 Task: Create a Board called Board0000000046 in Workspace WS0000000016 in Trello with Visibility as Workspace. Create a Board called Board0000000047 in Workspace WS0000000016 in Trello with Visibility as Private. Create a Board called Board0000000048 in Workspace WS0000000016 in Trello with Visibility as Public. Create Card Card0000000181 in Board Board0000000046 in Workspace WS0000000016 in Trello. Create Card Card0000000182 in Board Board0000000046 in Workspace WS0000000016 in Trello
Action: Mouse moved to (393, 45)
Screenshot: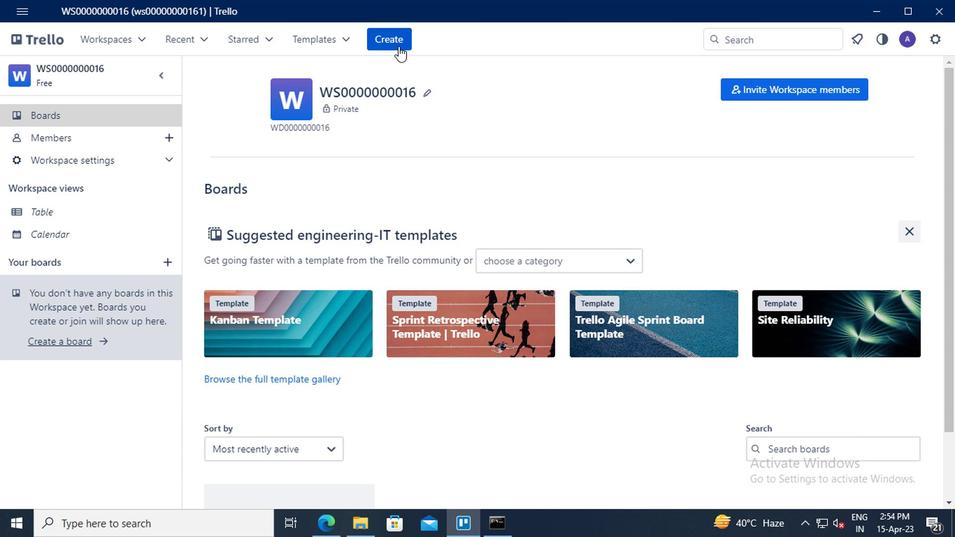
Action: Mouse pressed left at (393, 45)
Screenshot: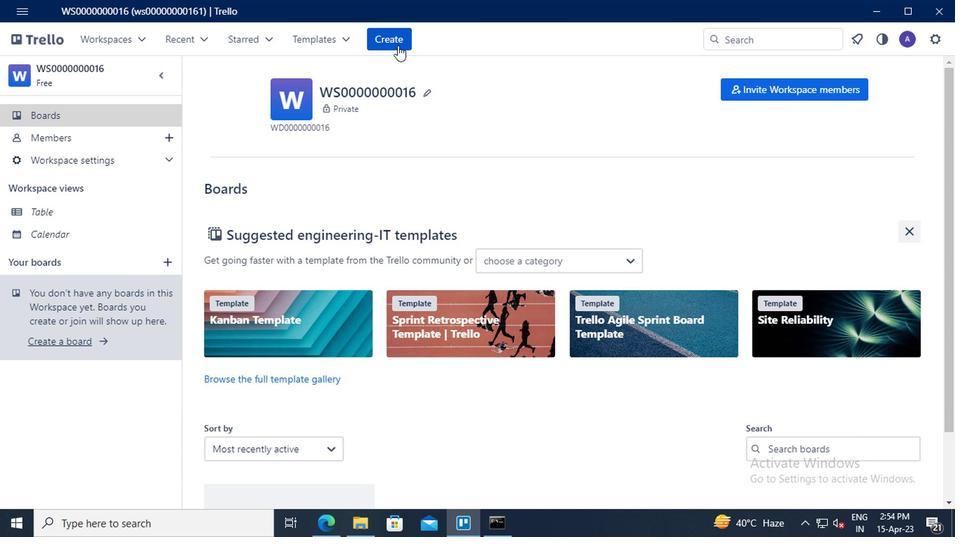 
Action: Mouse moved to (409, 94)
Screenshot: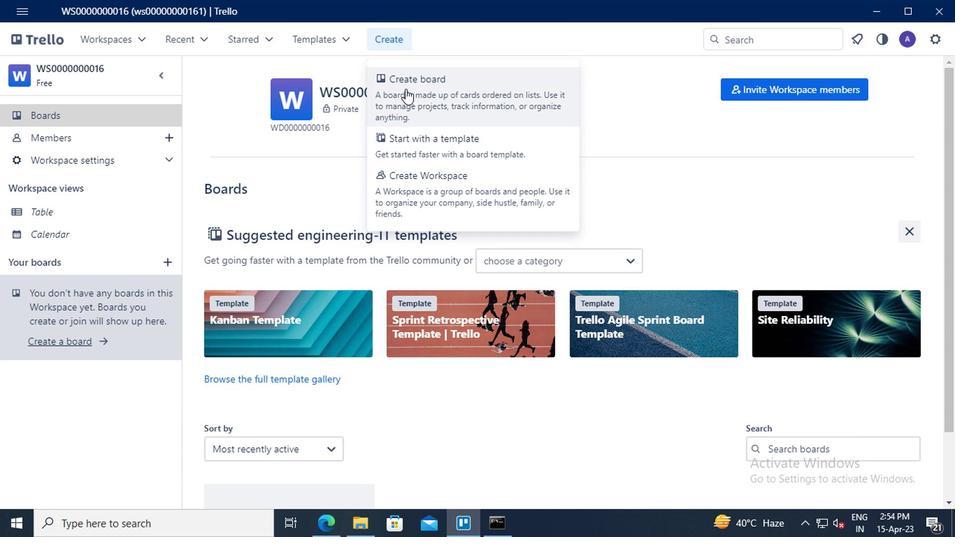 
Action: Mouse pressed left at (409, 94)
Screenshot: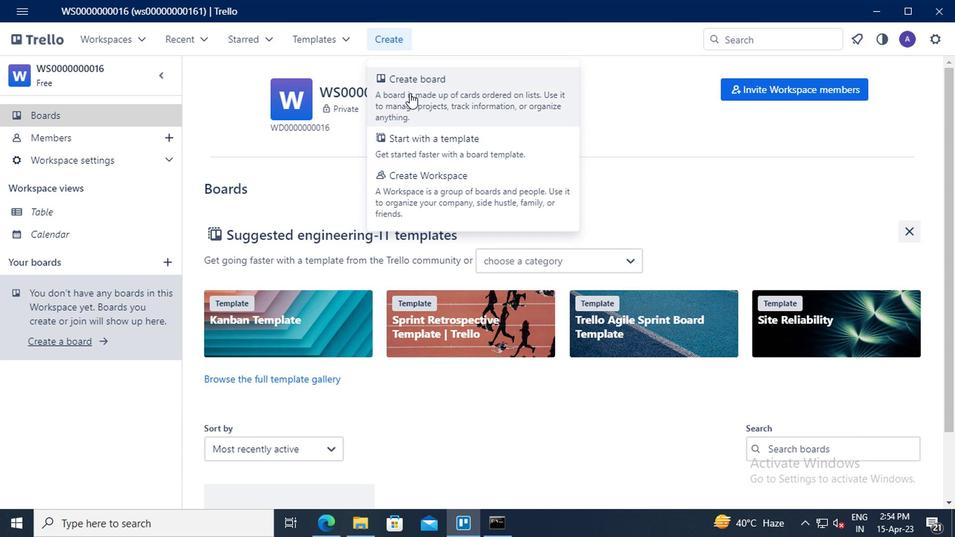 
Action: Mouse moved to (403, 288)
Screenshot: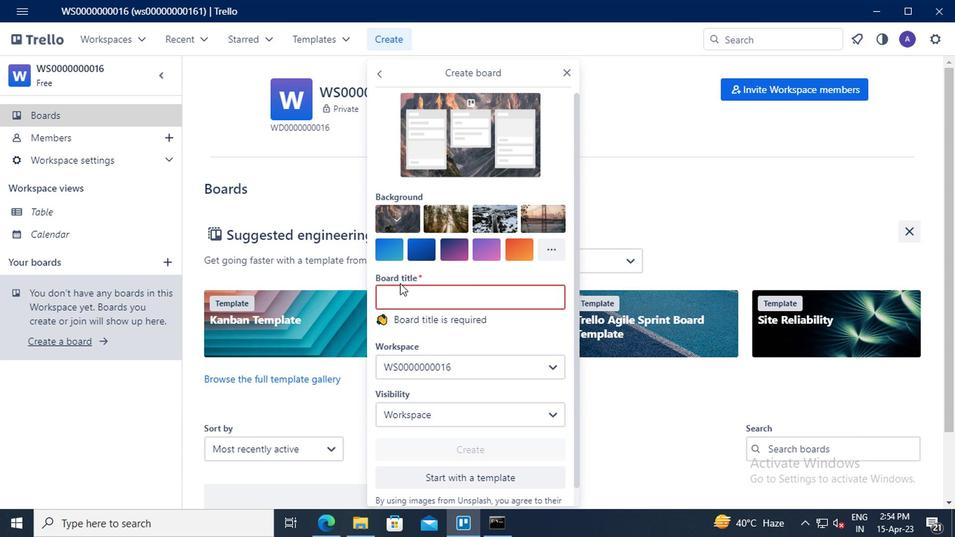 
Action: Mouse pressed left at (403, 288)
Screenshot: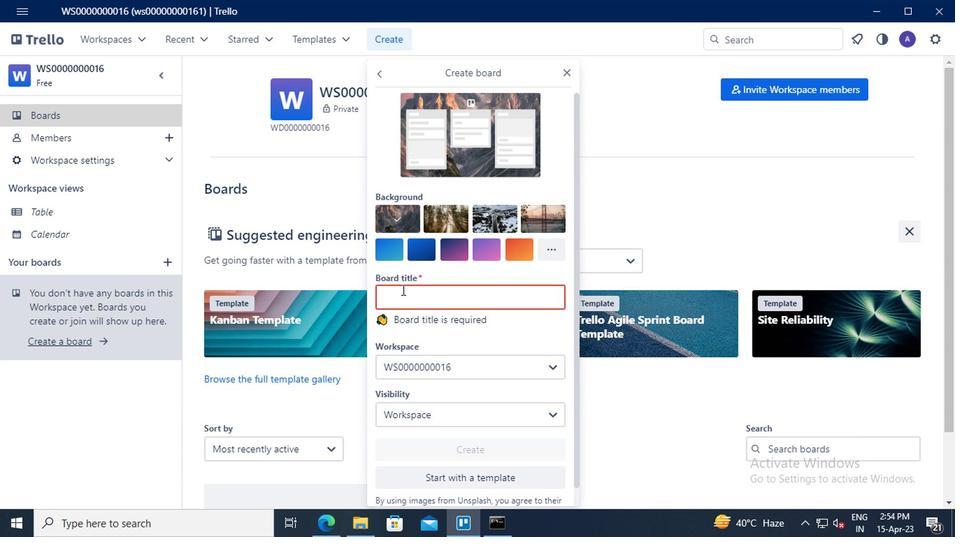 
Action: Key pressed <Key.shift>BOARD0000000046
Screenshot: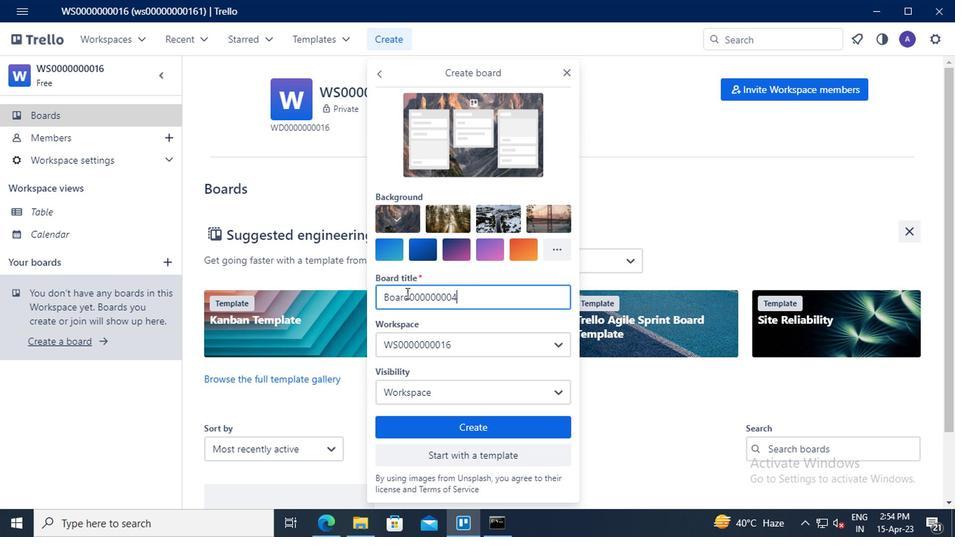 
Action: Mouse moved to (410, 380)
Screenshot: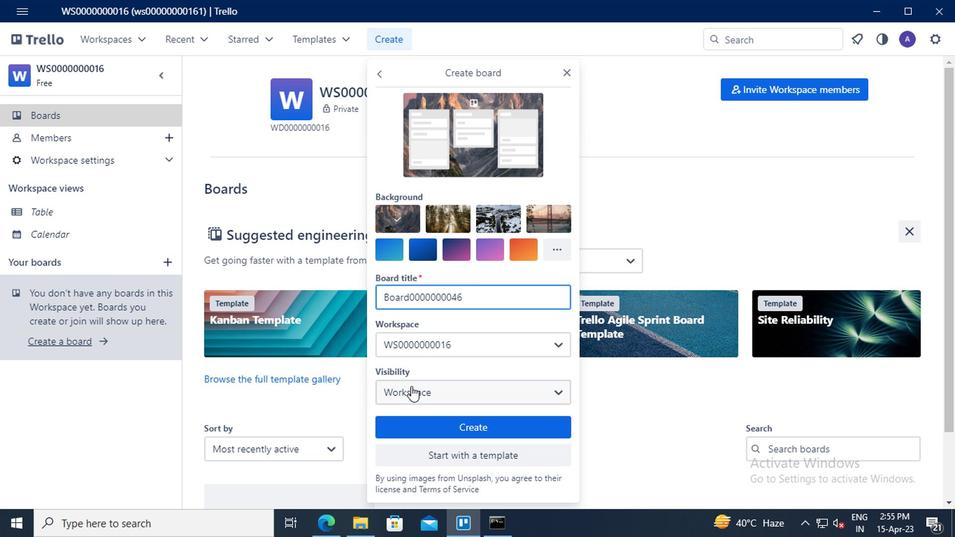 
Action: Mouse pressed left at (410, 380)
Screenshot: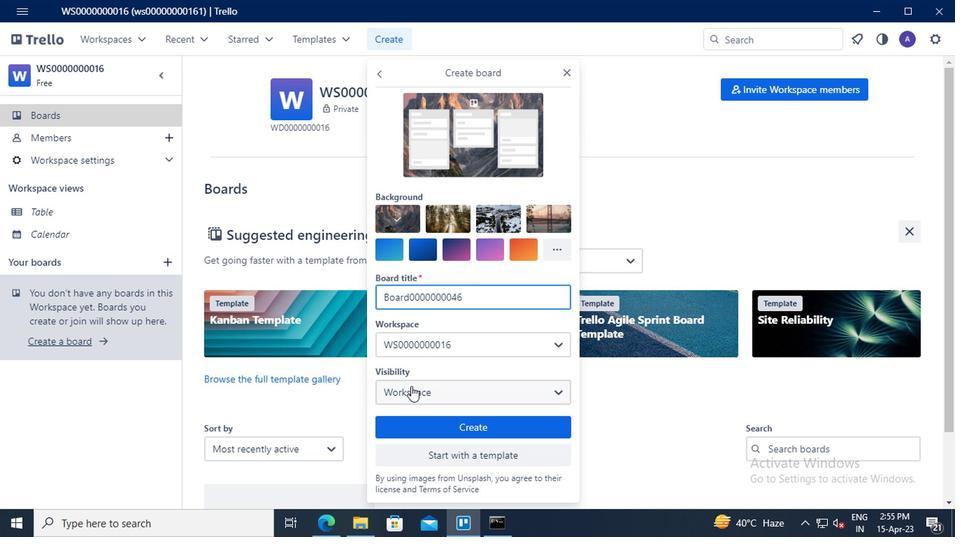 
Action: Mouse moved to (409, 461)
Screenshot: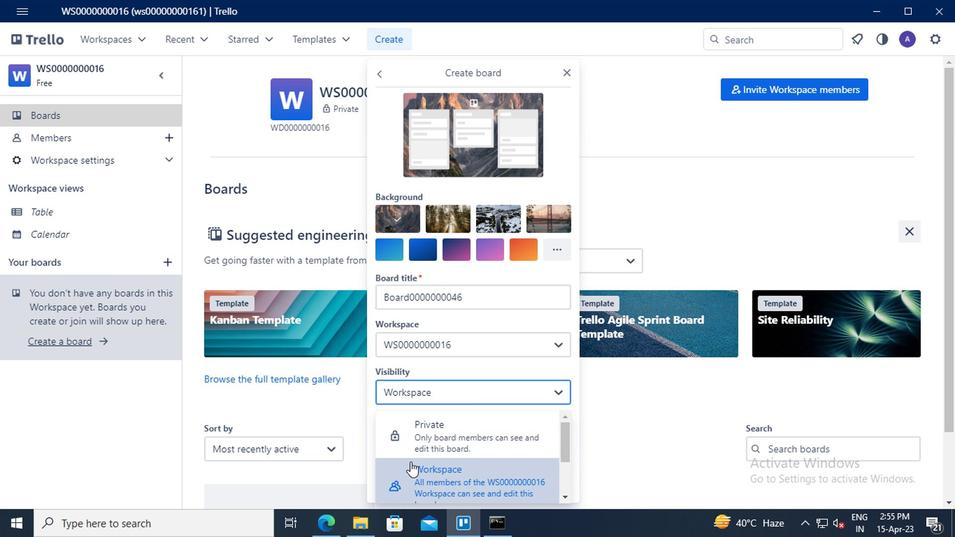 
Action: Mouse pressed left at (409, 461)
Screenshot: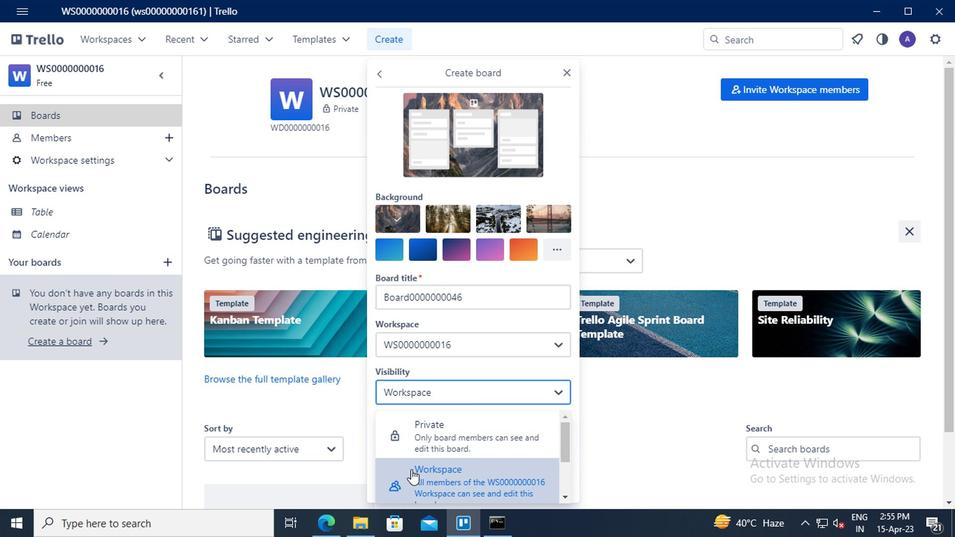 
Action: Mouse moved to (428, 421)
Screenshot: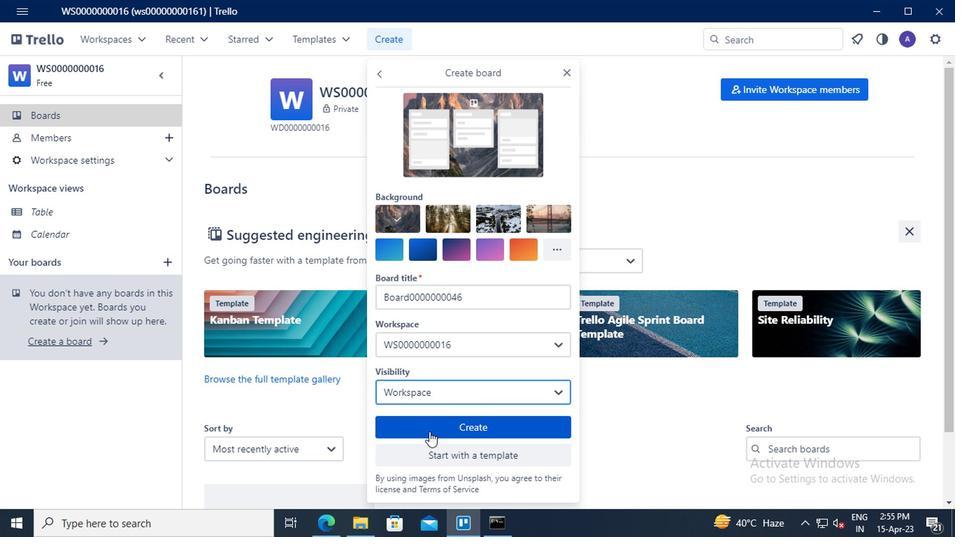 
Action: Mouse pressed left at (428, 421)
Screenshot: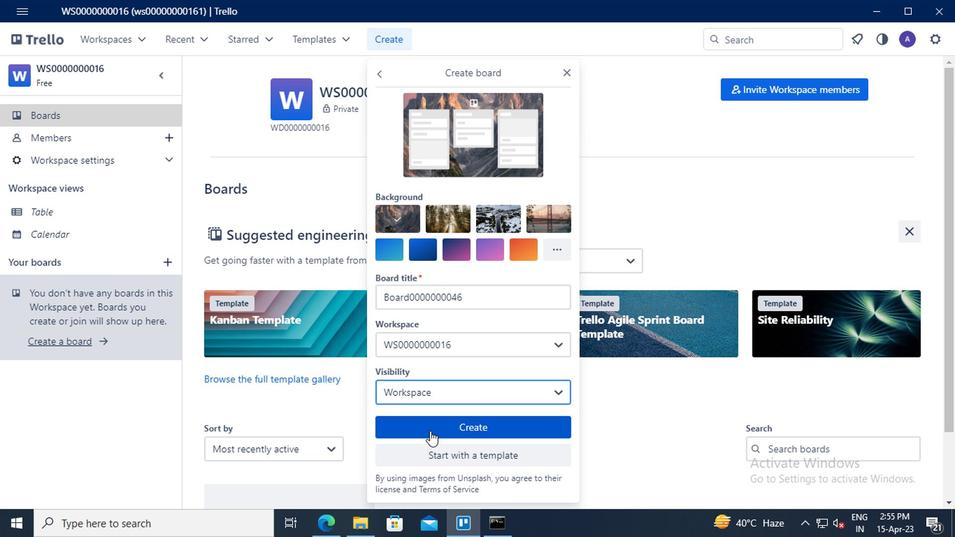 
Action: Mouse moved to (393, 37)
Screenshot: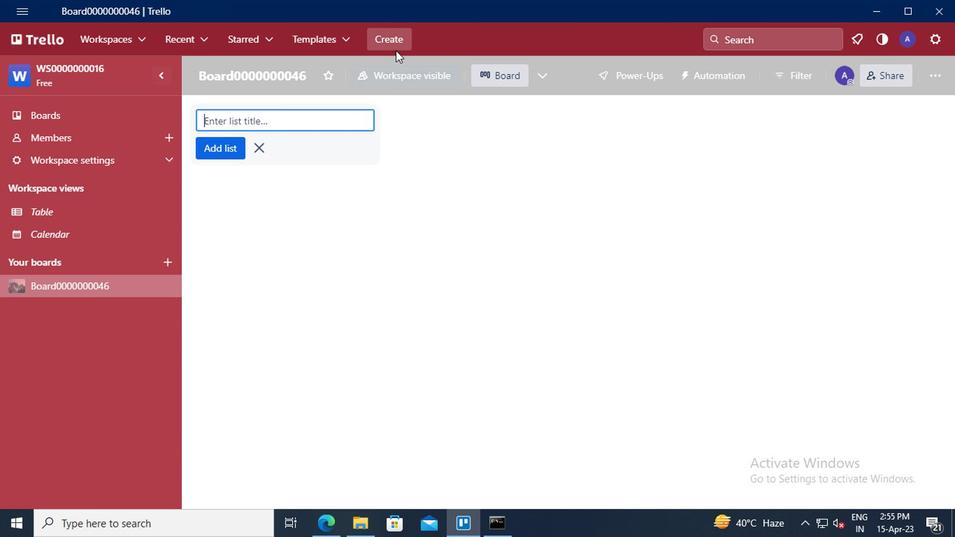 
Action: Mouse pressed left at (393, 37)
Screenshot: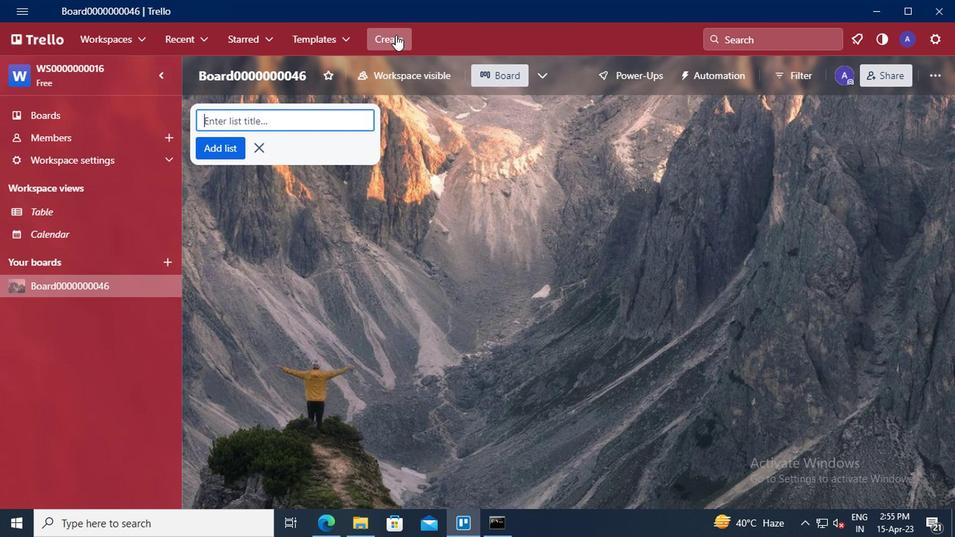 
Action: Mouse moved to (431, 88)
Screenshot: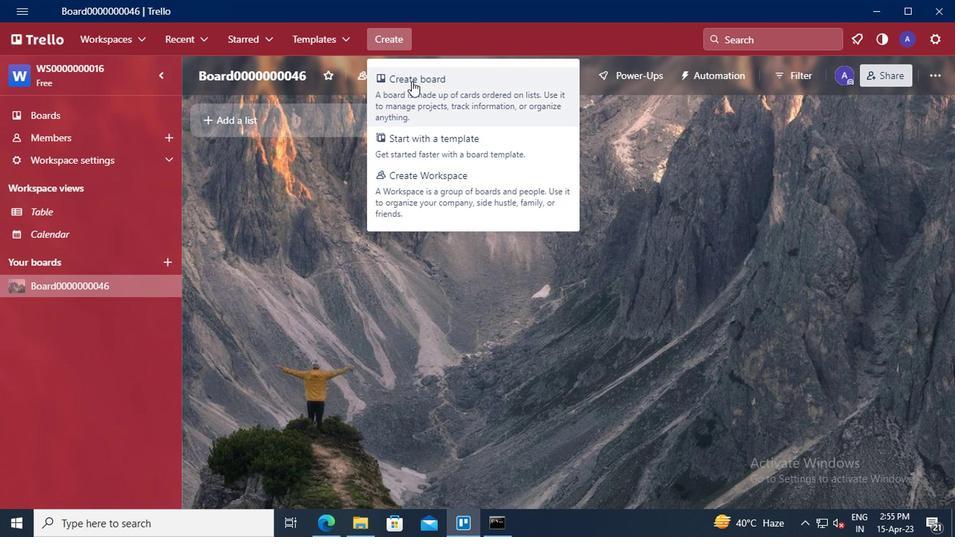 
Action: Mouse pressed left at (431, 88)
Screenshot: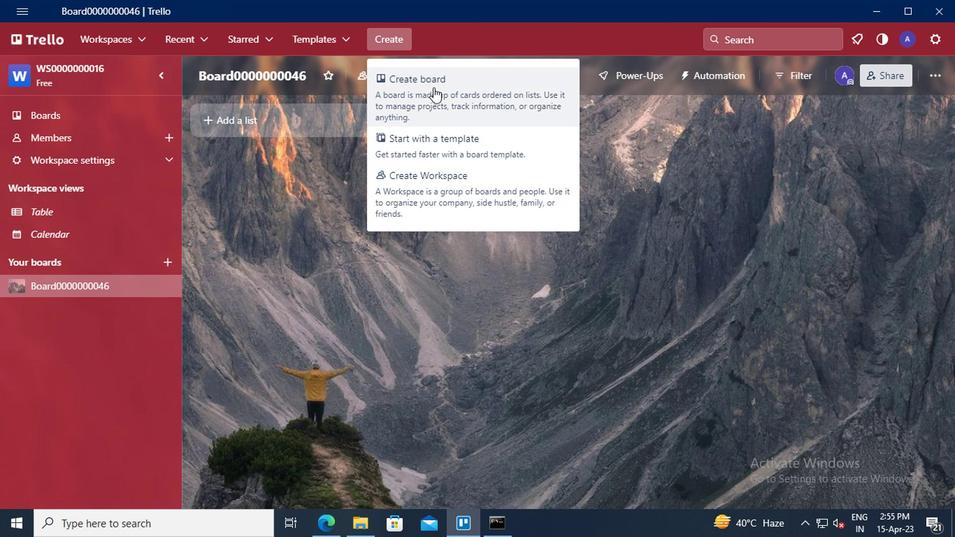 
Action: Mouse moved to (414, 293)
Screenshot: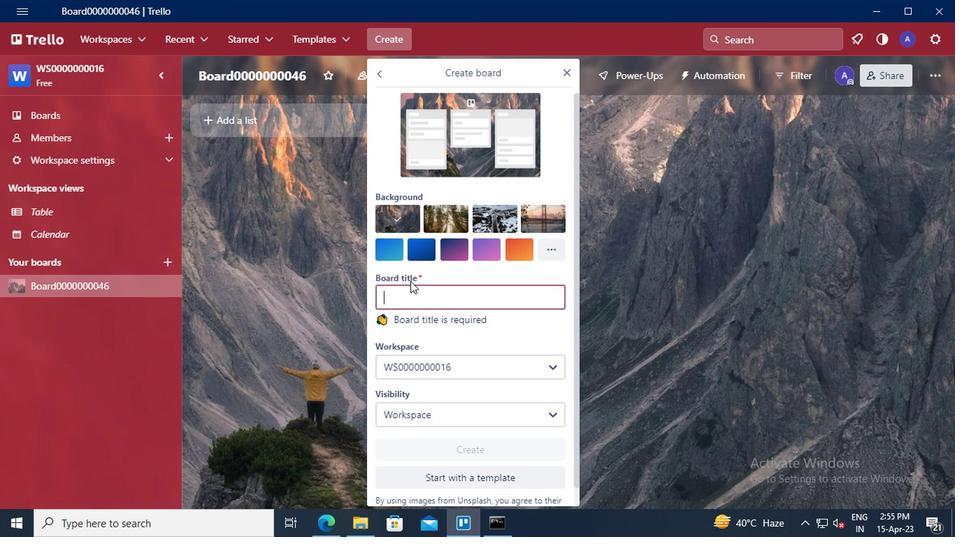 
Action: Mouse pressed left at (414, 293)
Screenshot: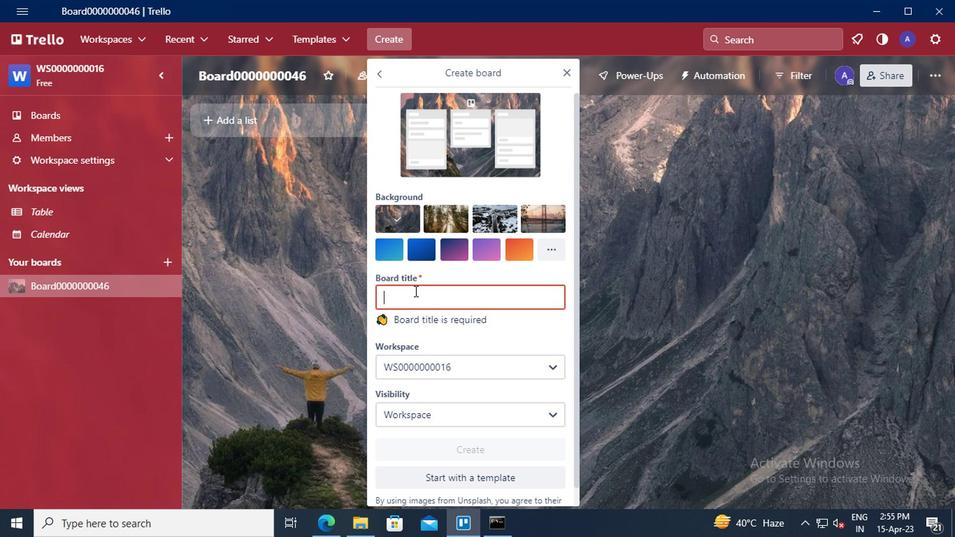 
Action: Key pressed <Key.shift>BOARD0000000047
Screenshot: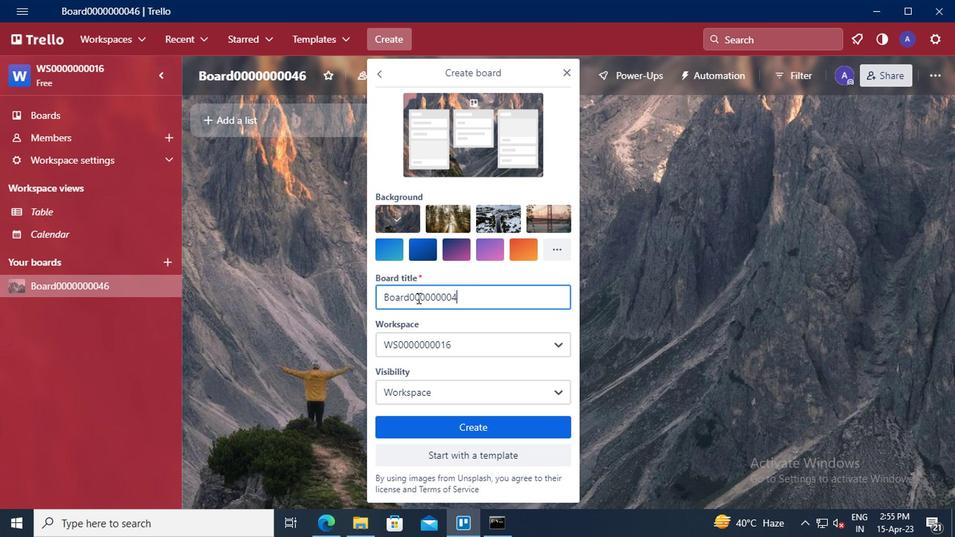 
Action: Mouse moved to (416, 381)
Screenshot: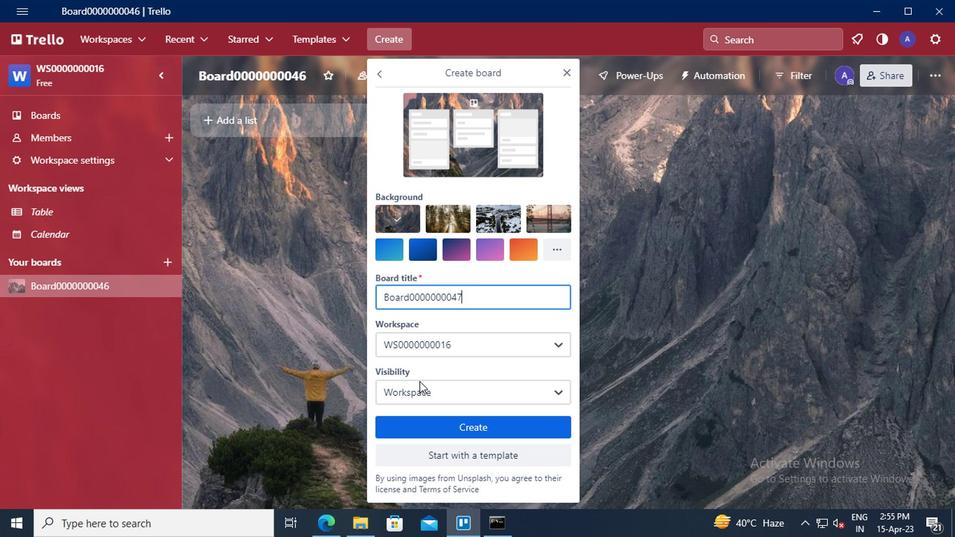 
Action: Mouse pressed left at (416, 381)
Screenshot: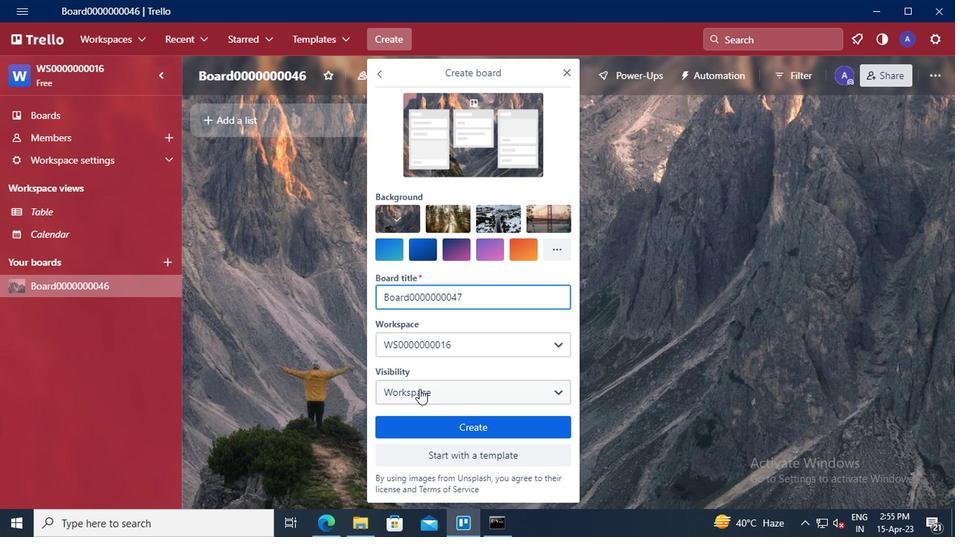 
Action: Mouse moved to (425, 421)
Screenshot: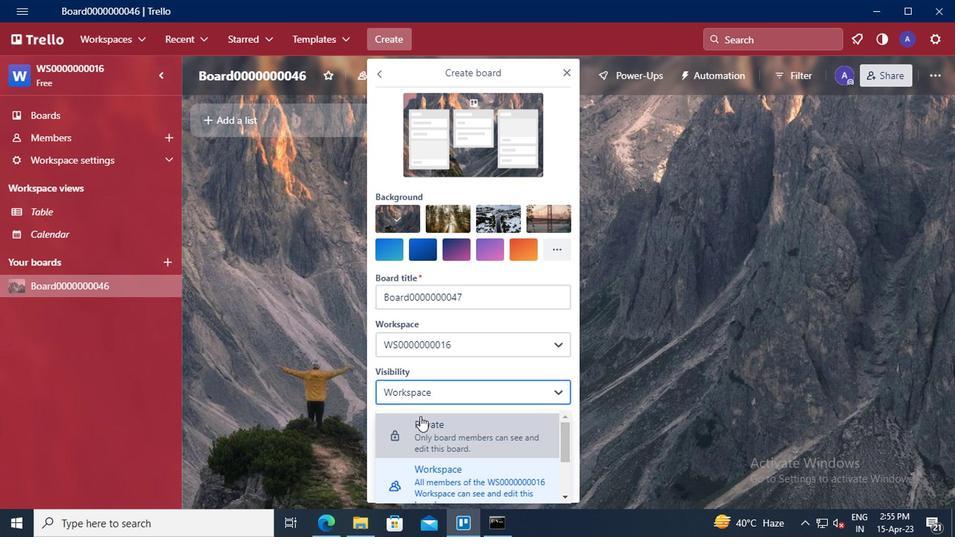 
Action: Mouse pressed left at (425, 421)
Screenshot: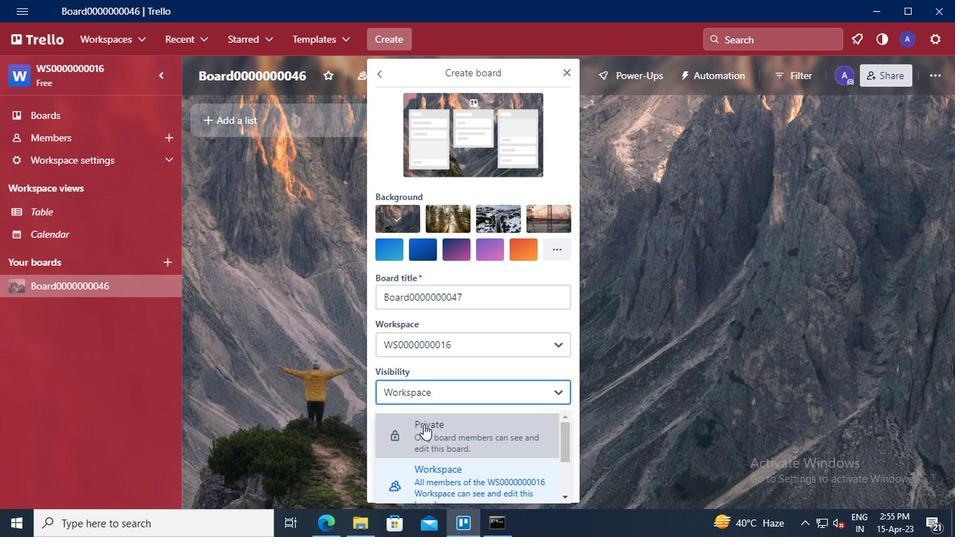 
Action: Mouse moved to (445, 423)
Screenshot: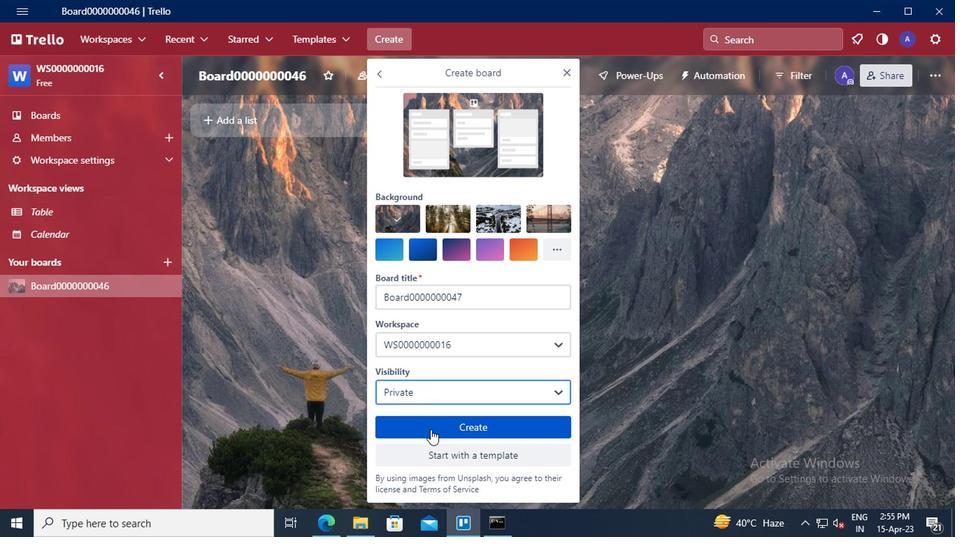 
Action: Mouse pressed left at (445, 423)
Screenshot: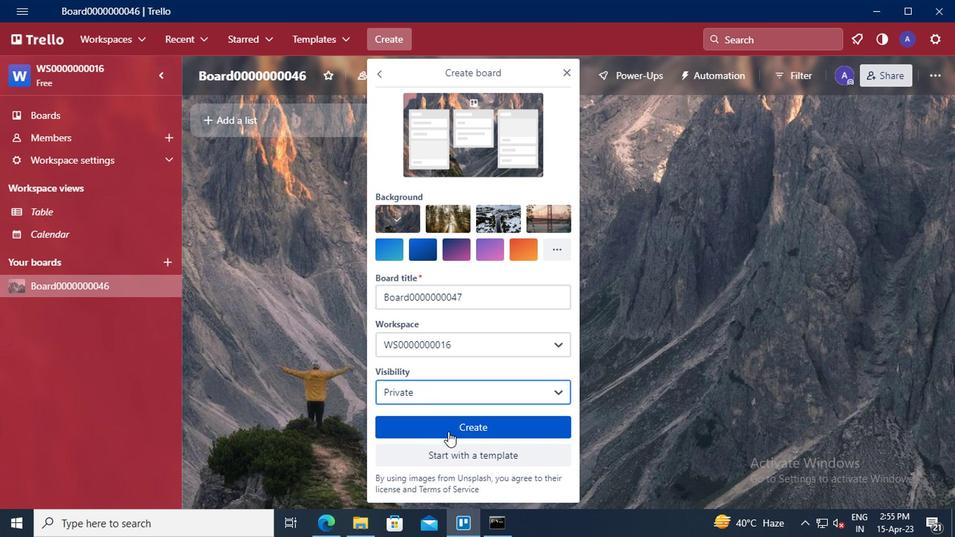 
Action: Mouse moved to (393, 34)
Screenshot: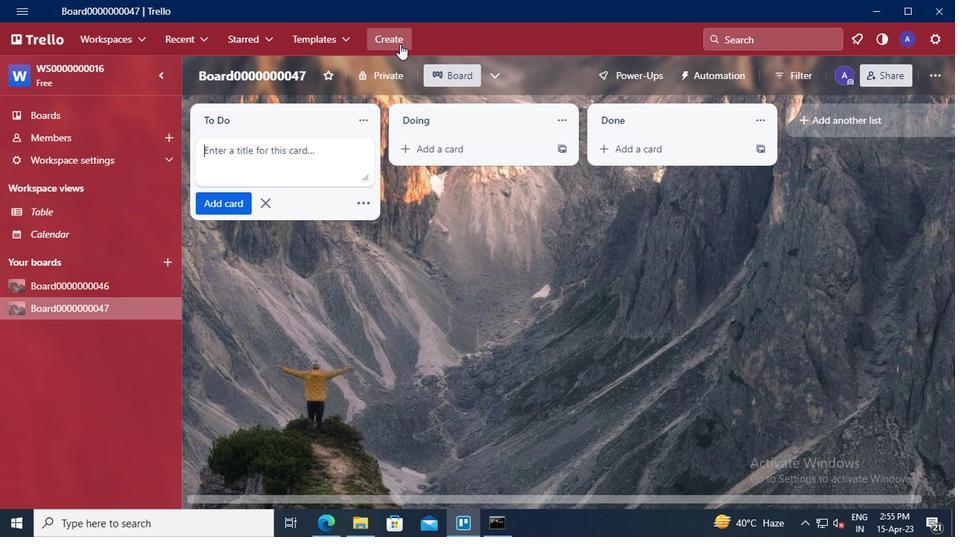 
Action: Mouse pressed left at (393, 34)
Screenshot: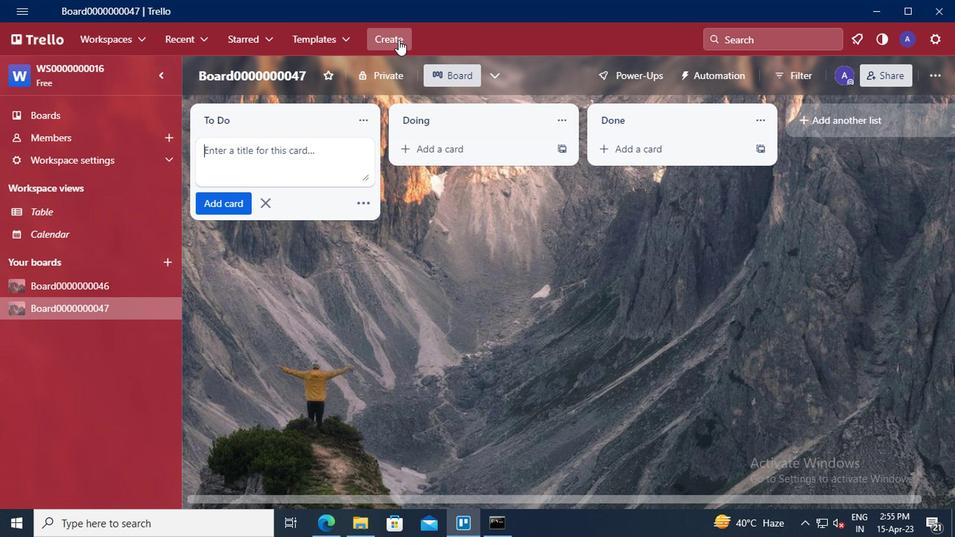 
Action: Mouse moved to (441, 89)
Screenshot: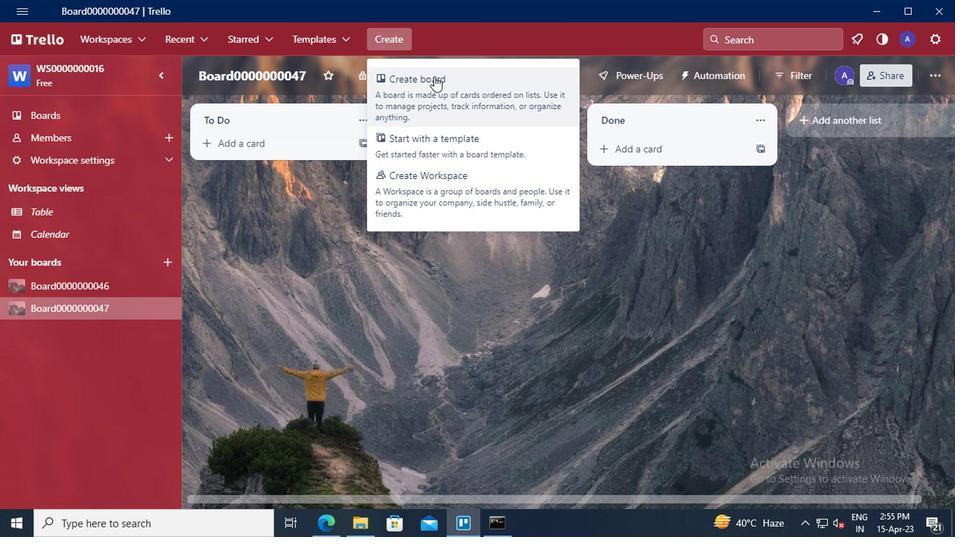
Action: Mouse pressed left at (441, 89)
Screenshot: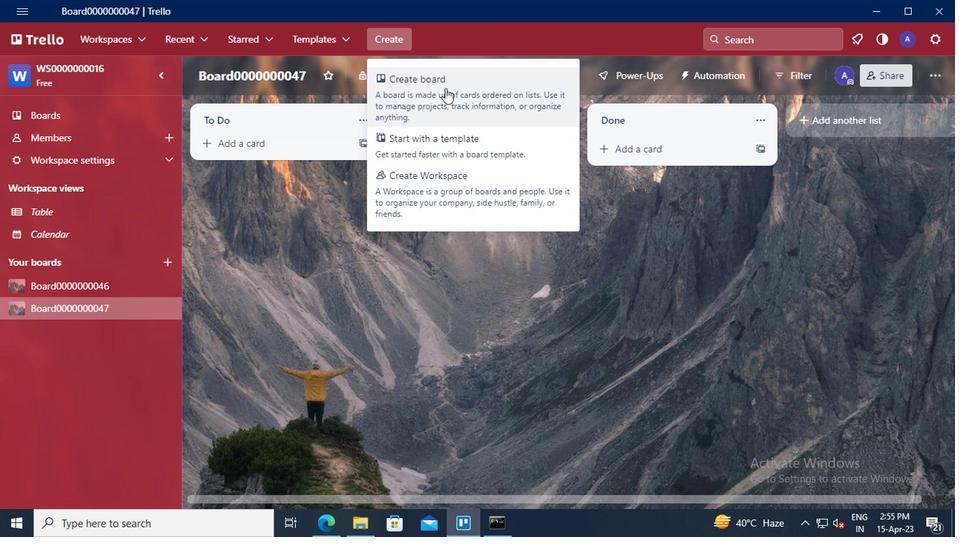
Action: Mouse moved to (452, 289)
Screenshot: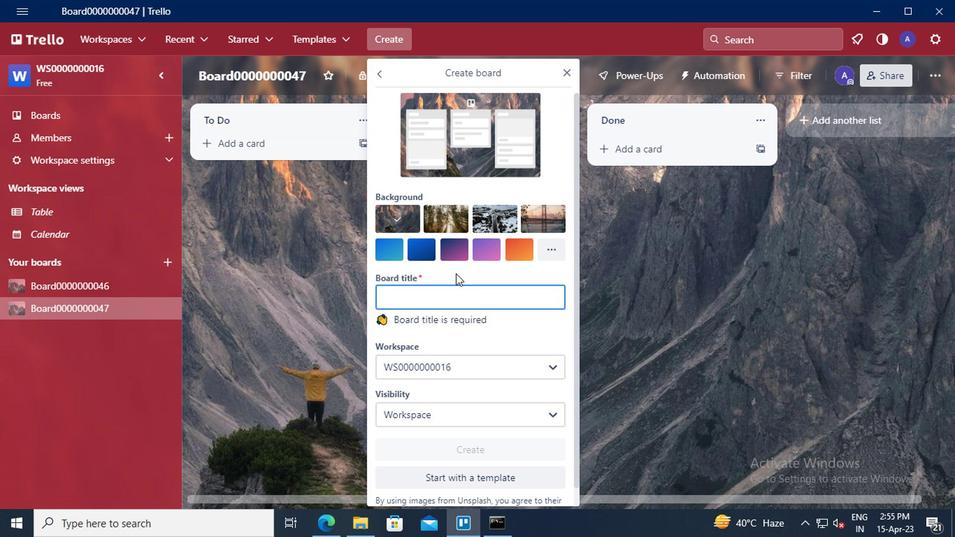 
Action: Mouse pressed left at (452, 289)
Screenshot: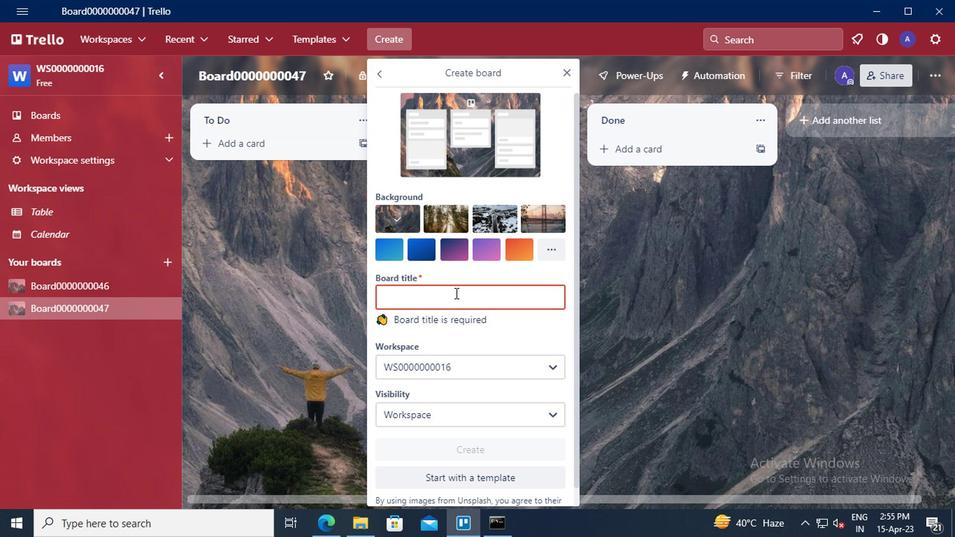 
Action: Key pressed <Key.shift>BOARD0000000048
Screenshot: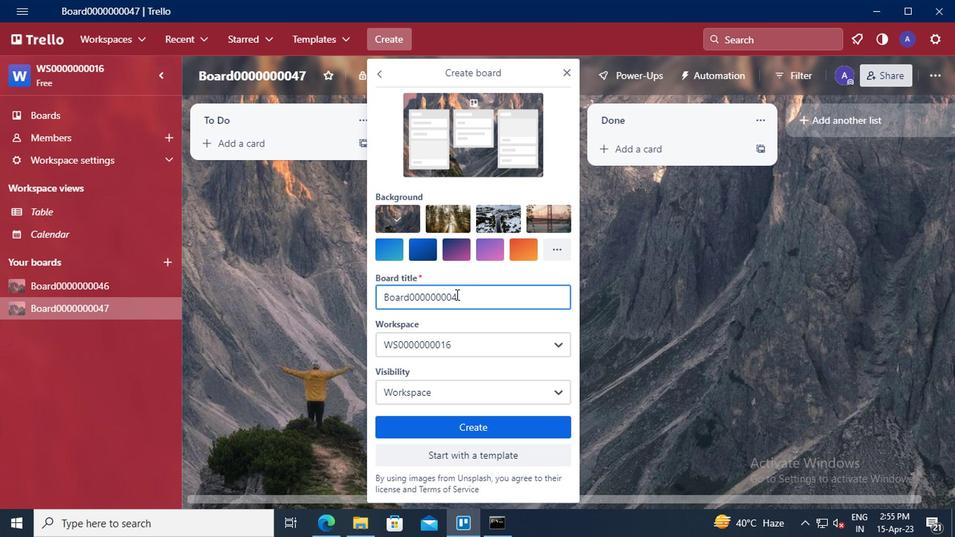 
Action: Mouse moved to (451, 380)
Screenshot: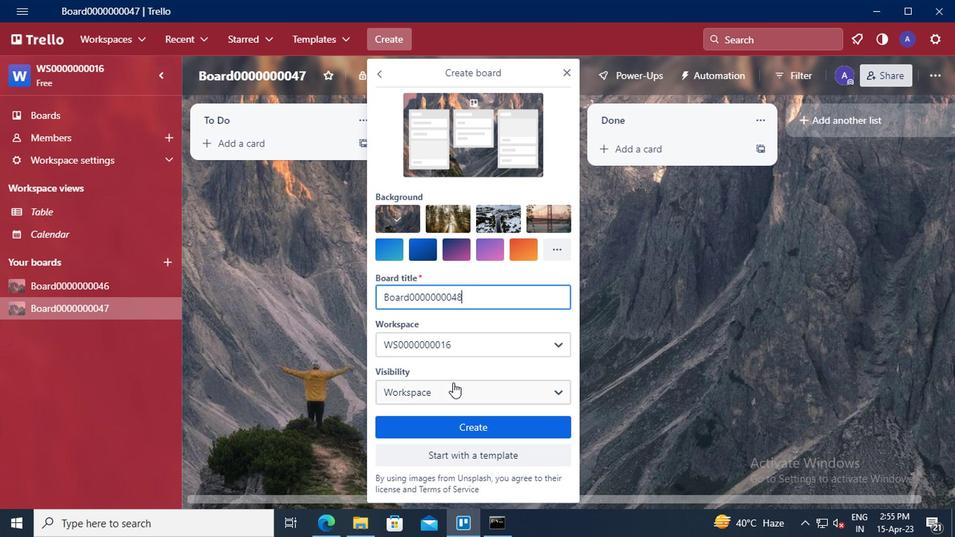 
Action: Mouse pressed left at (451, 380)
Screenshot: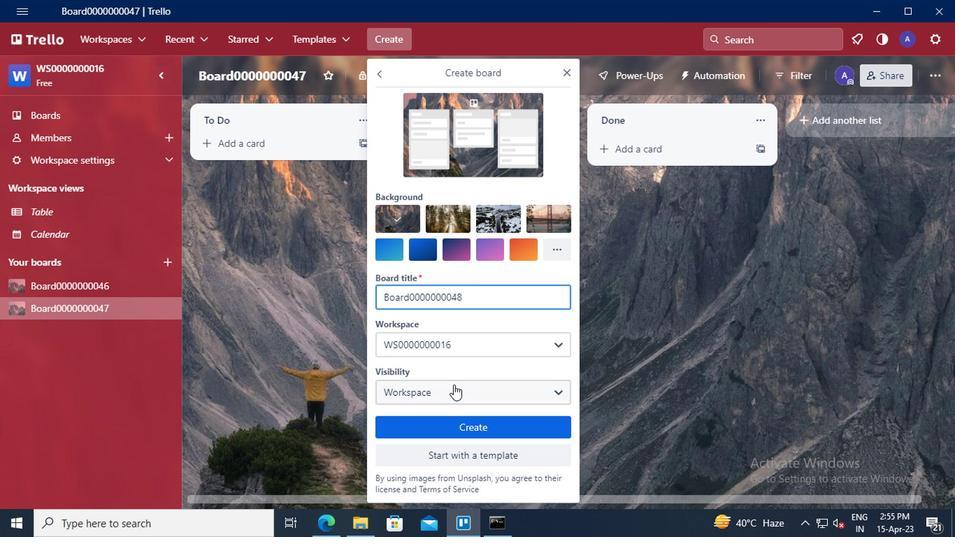 
Action: Mouse moved to (450, 412)
Screenshot: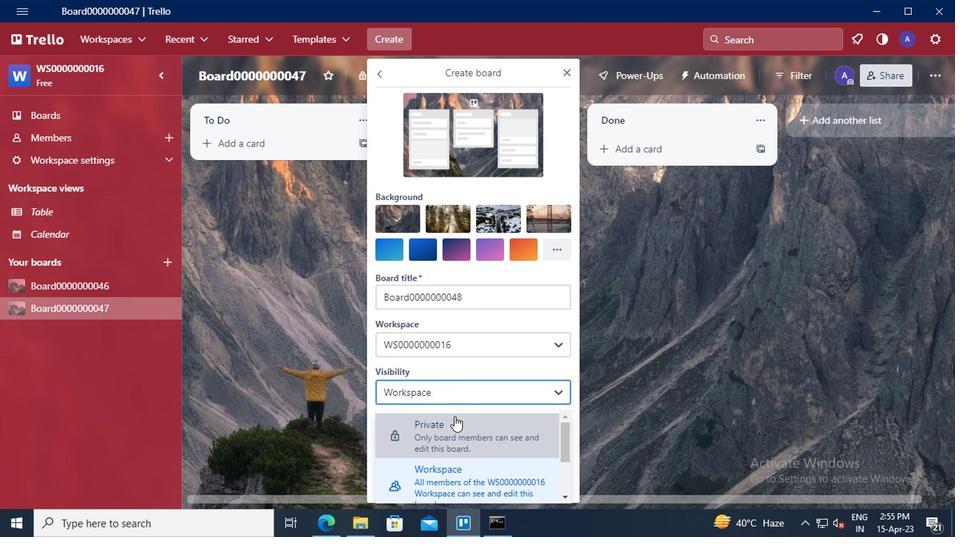 
Action: Mouse scrolled (450, 412) with delta (0, 0)
Screenshot: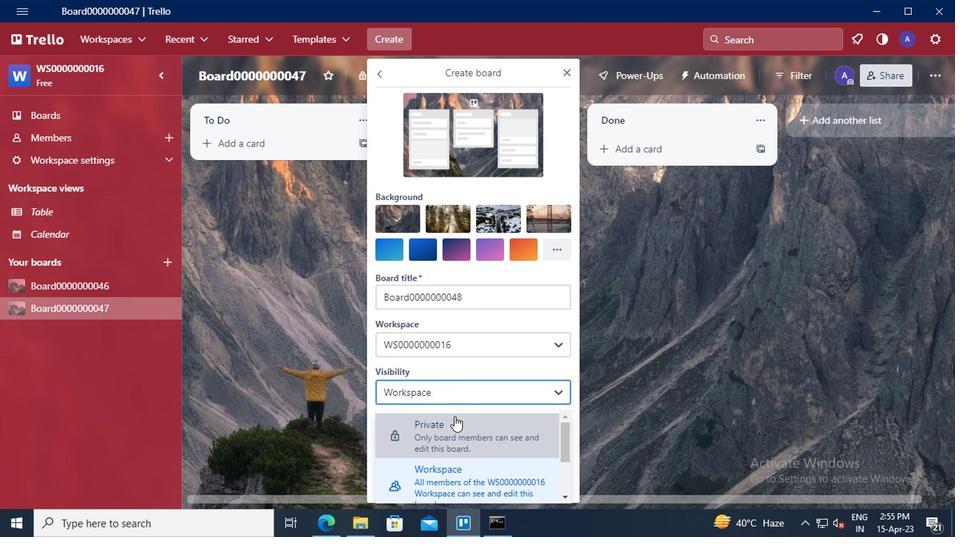 
Action: Mouse moved to (450, 413)
Screenshot: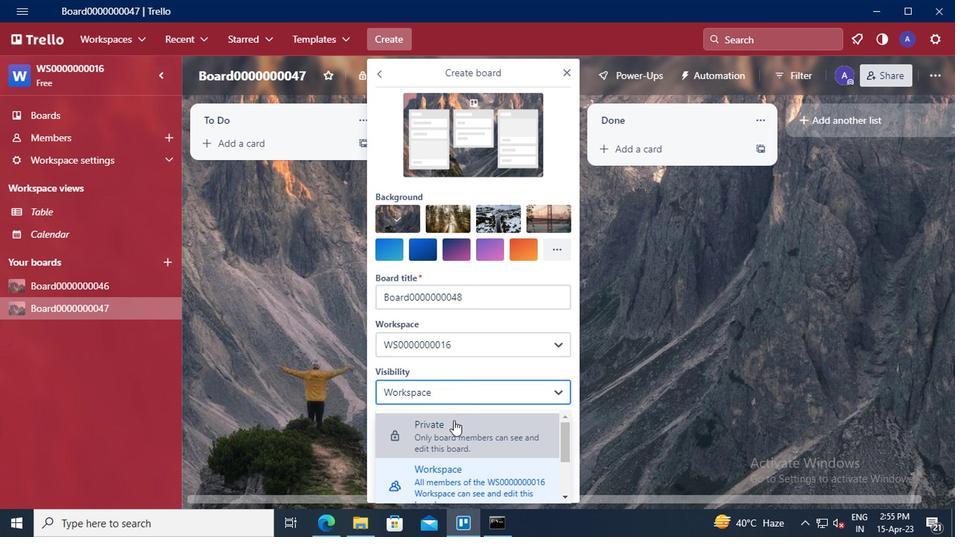 
Action: Mouse scrolled (450, 412) with delta (0, 0)
Screenshot: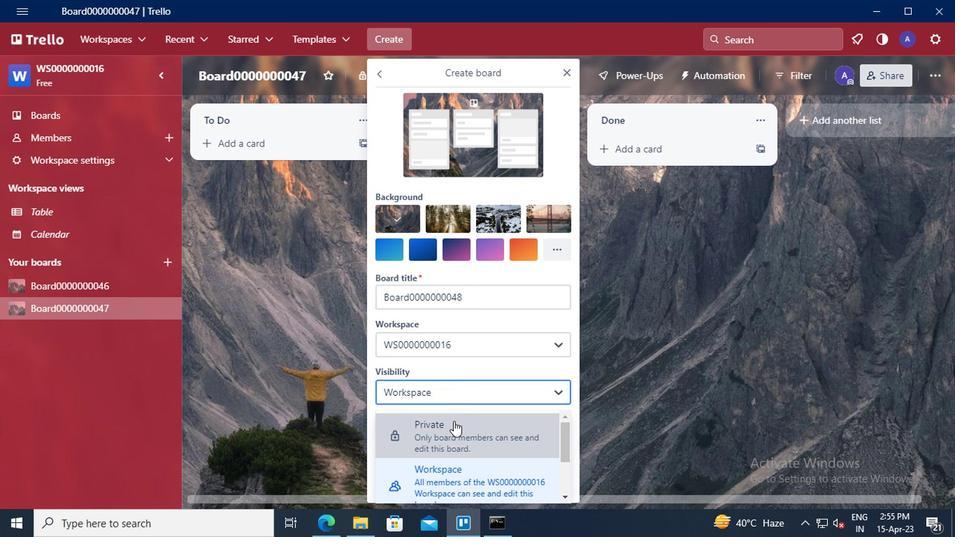 
Action: Mouse moved to (446, 449)
Screenshot: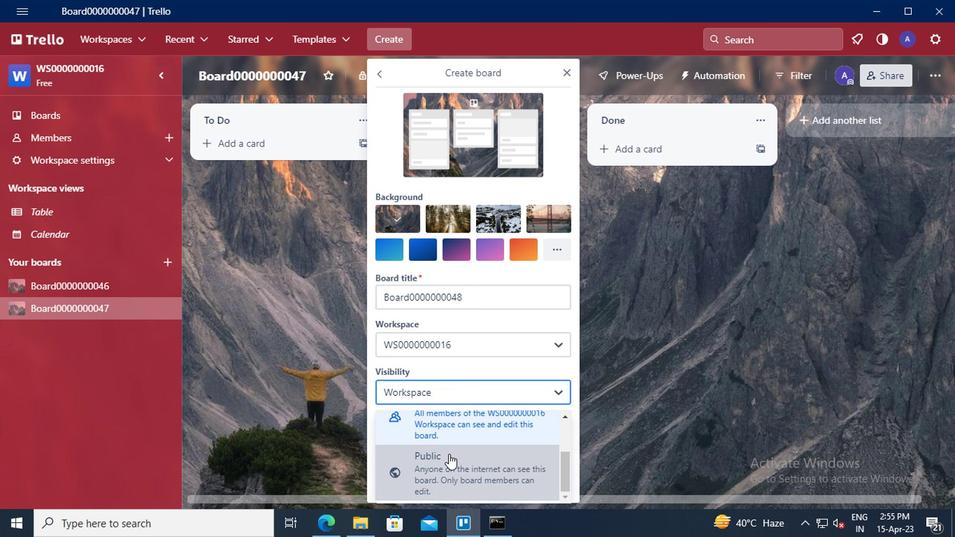 
Action: Mouse pressed left at (446, 449)
Screenshot: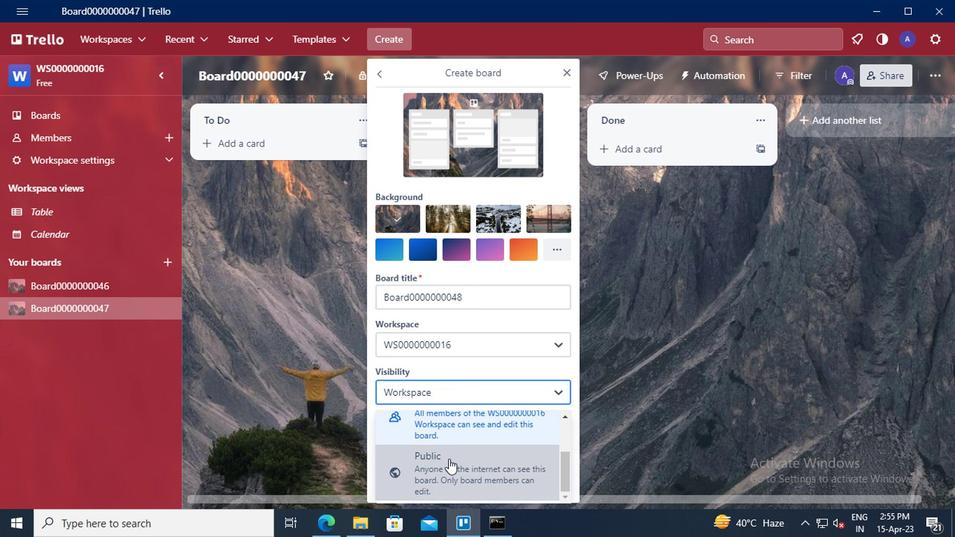 
Action: Mouse moved to (493, 345)
Screenshot: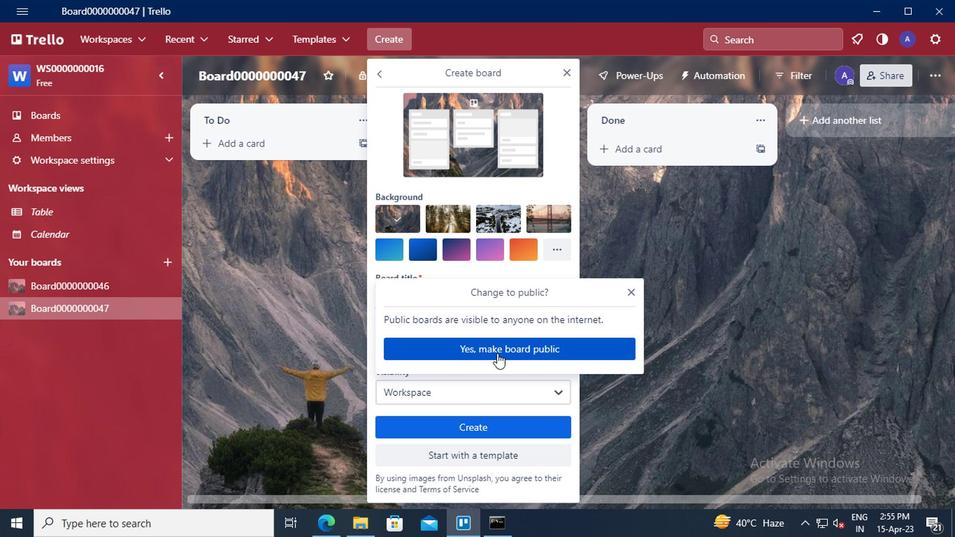 
Action: Mouse pressed left at (493, 345)
Screenshot: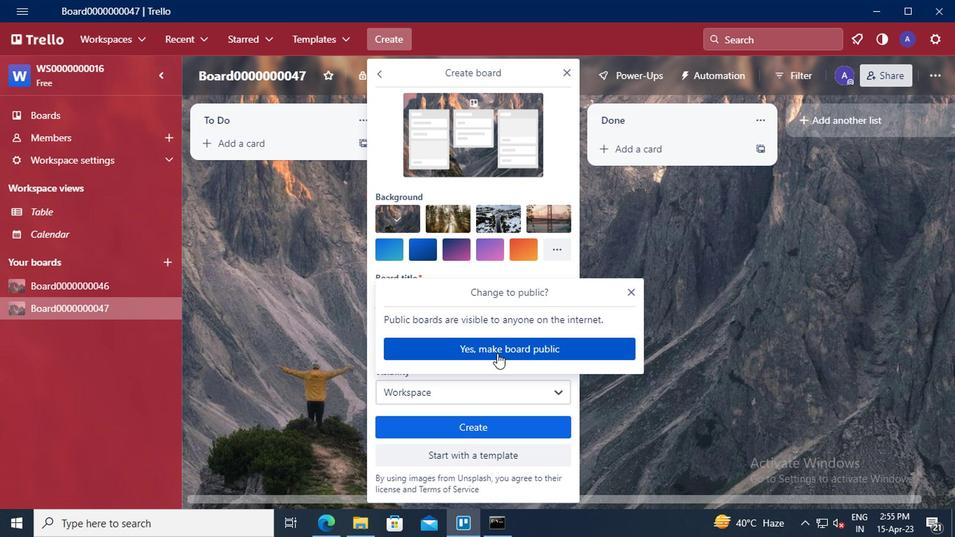 
Action: Mouse moved to (470, 414)
Screenshot: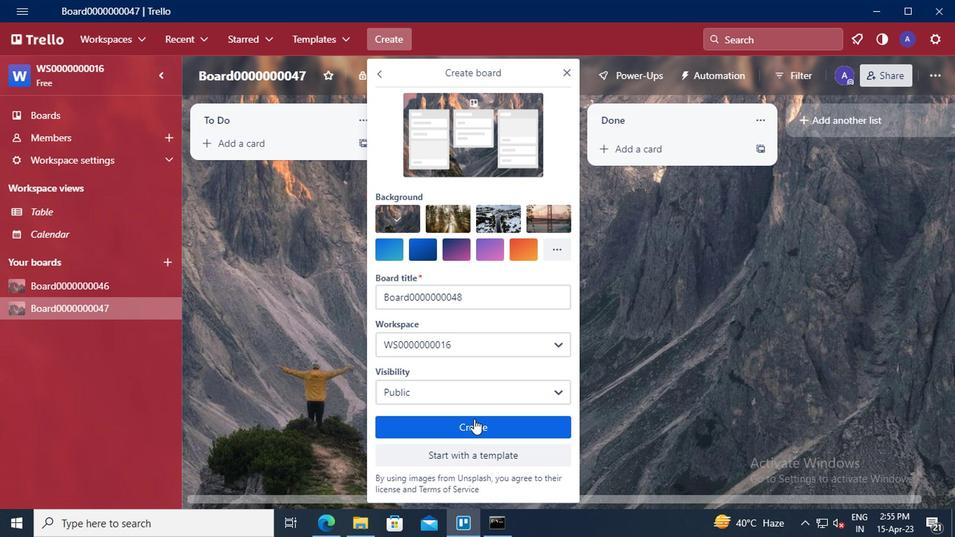 
Action: Mouse pressed left at (470, 414)
Screenshot: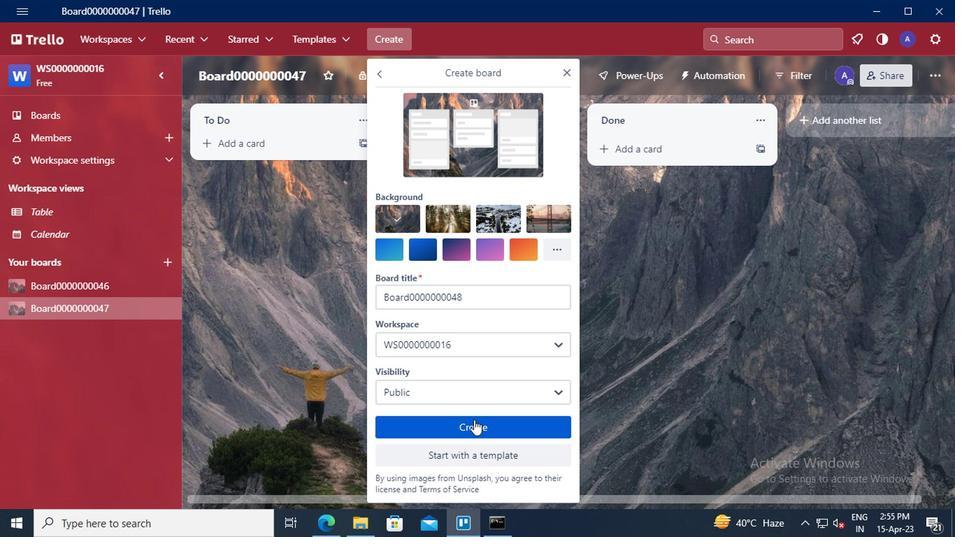 
Action: Mouse moved to (95, 283)
Screenshot: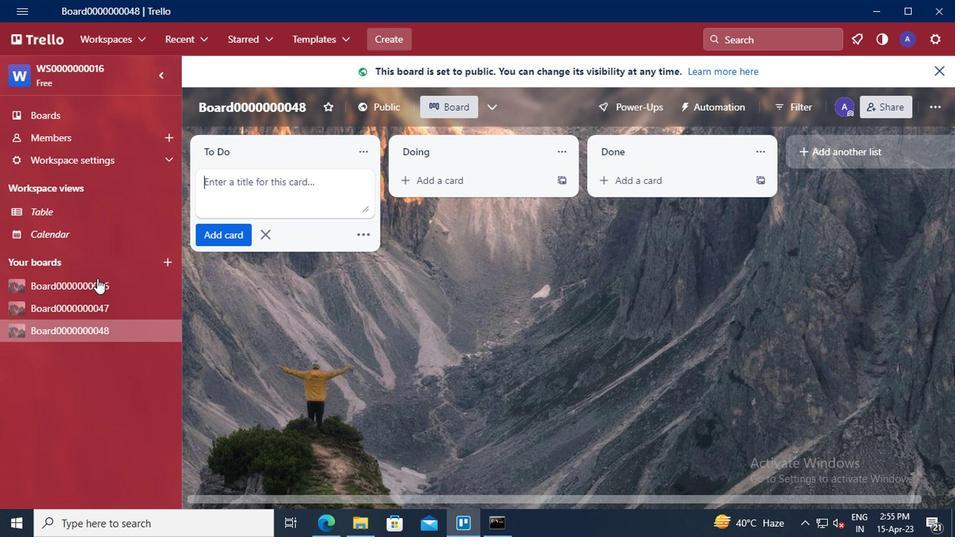 
Action: Mouse pressed left at (95, 283)
Screenshot: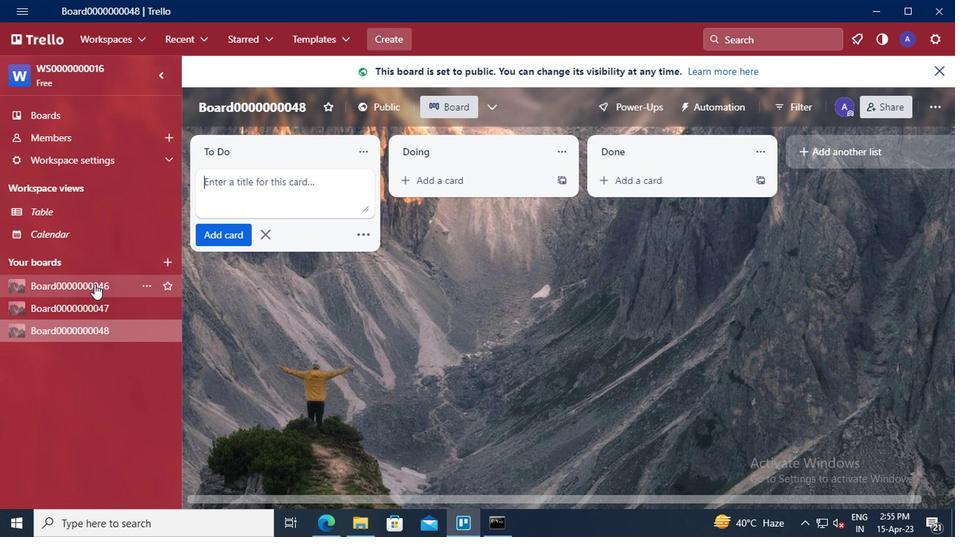 
Action: Mouse moved to (234, 117)
Screenshot: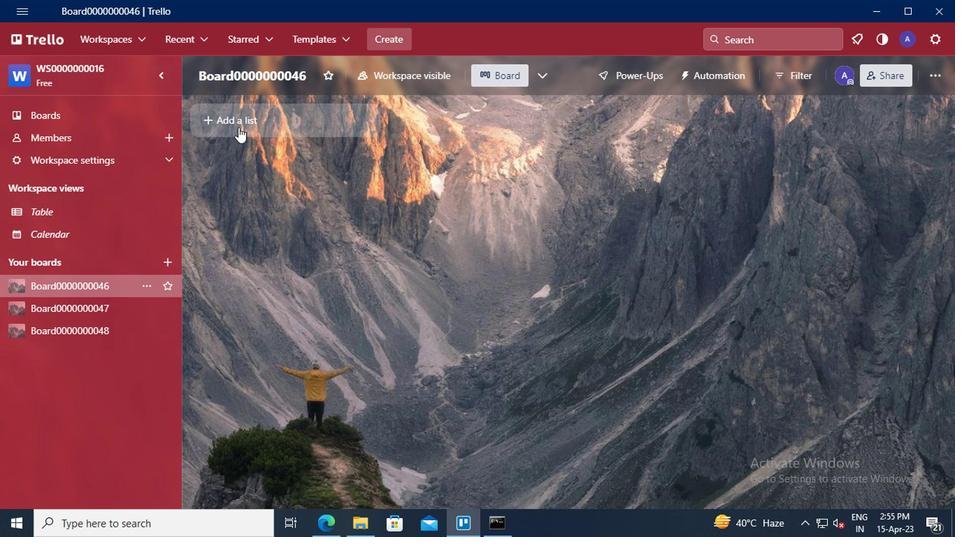 
Action: Mouse pressed left at (234, 117)
Screenshot: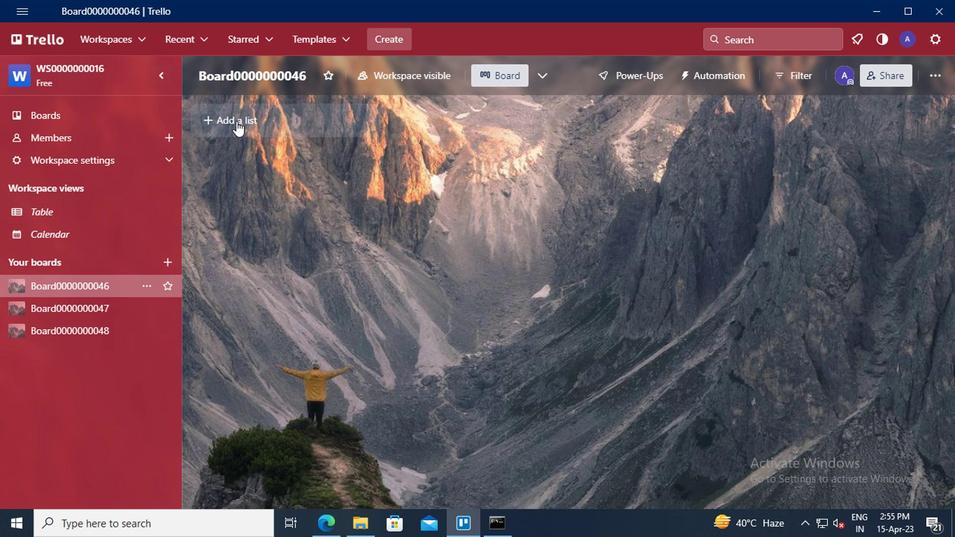 
Action: Mouse moved to (235, 127)
Screenshot: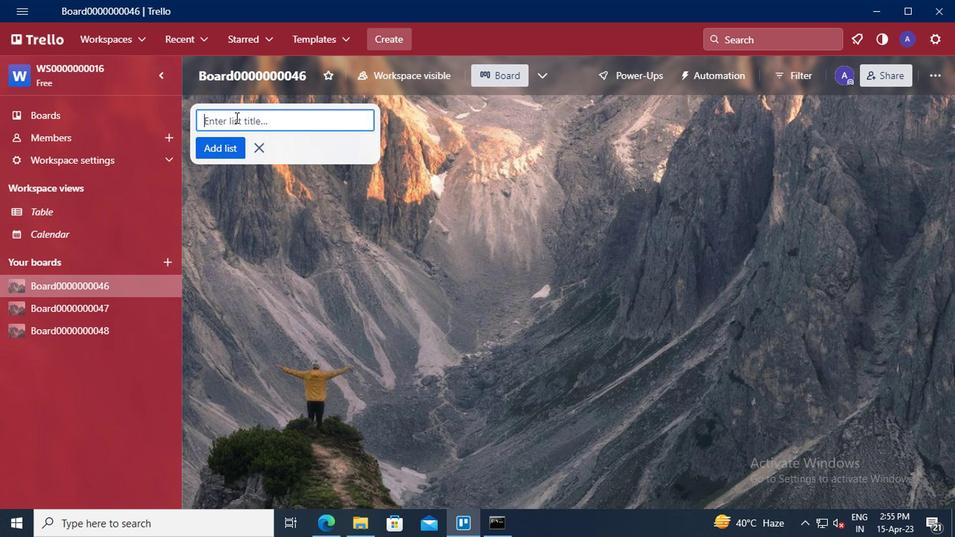 
Action: Key pressed <Key.shift>TO<Key.space><Key.shift>DO<Key.enter>
Screenshot: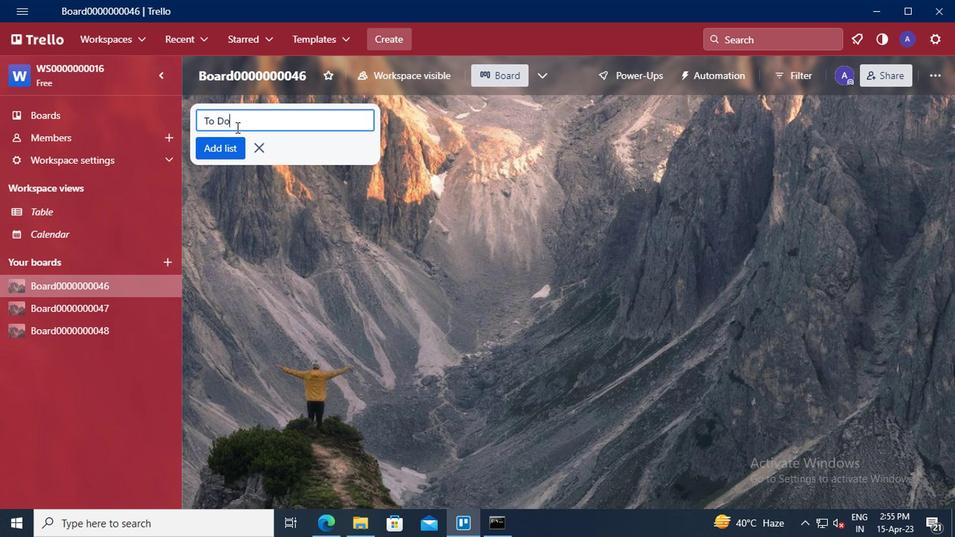 
Action: Mouse moved to (241, 142)
Screenshot: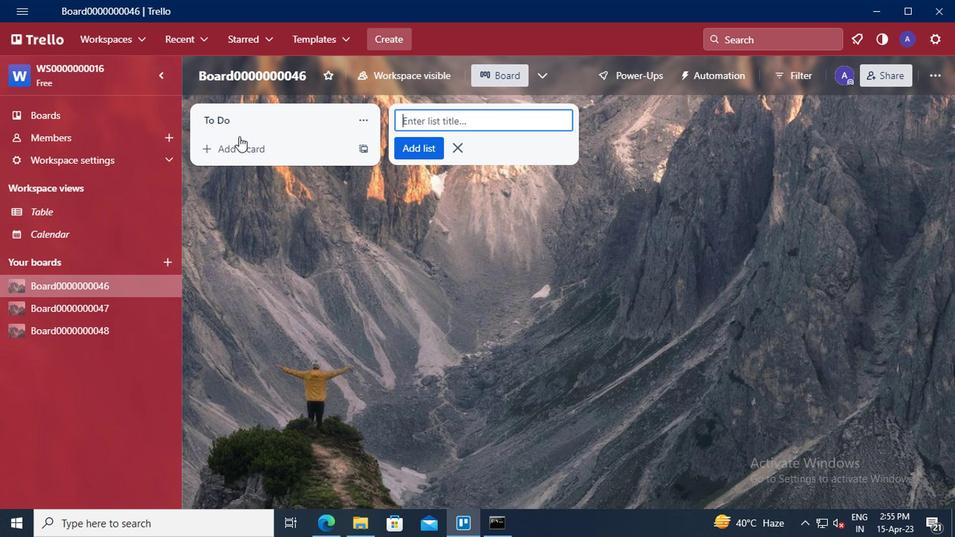 
Action: Mouse pressed left at (241, 142)
Screenshot: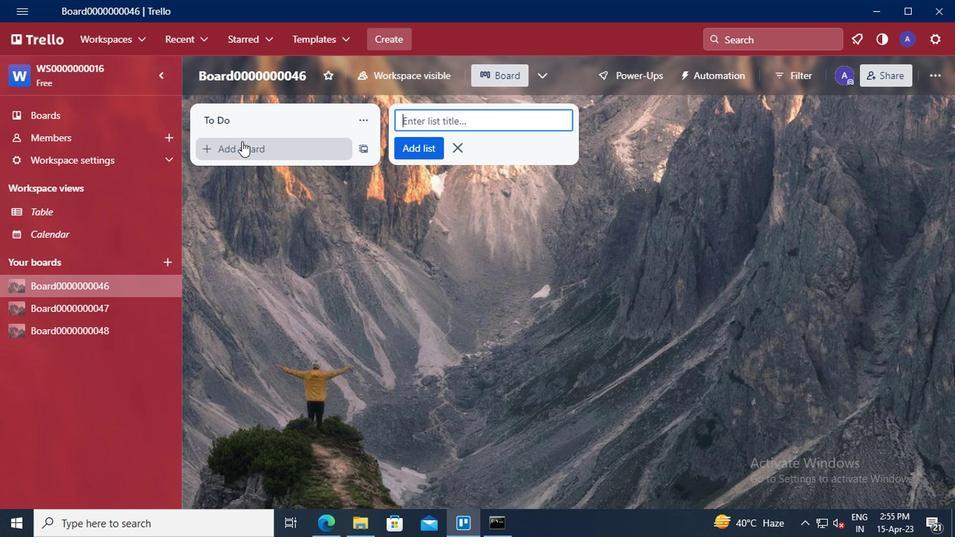 
Action: Mouse moved to (245, 146)
Screenshot: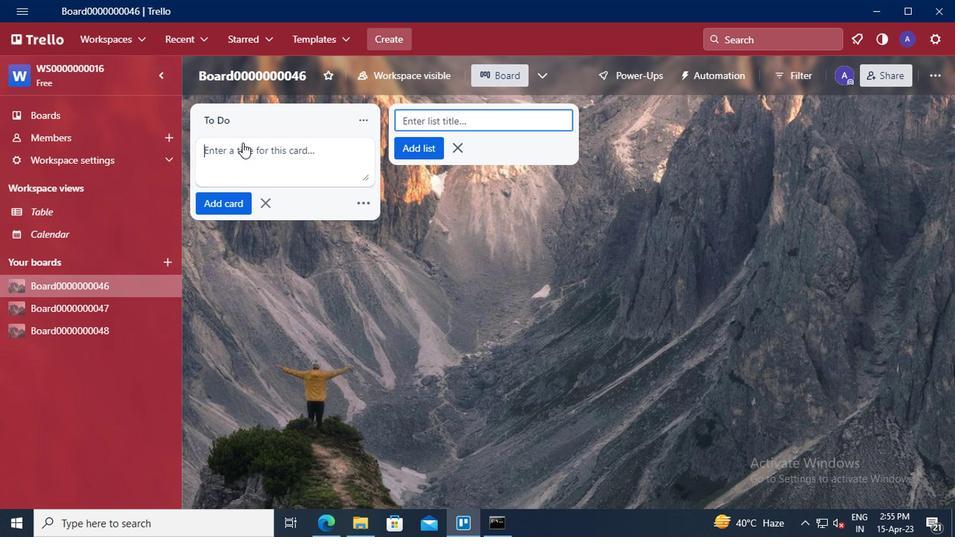 
Action: Mouse pressed left at (245, 146)
Screenshot: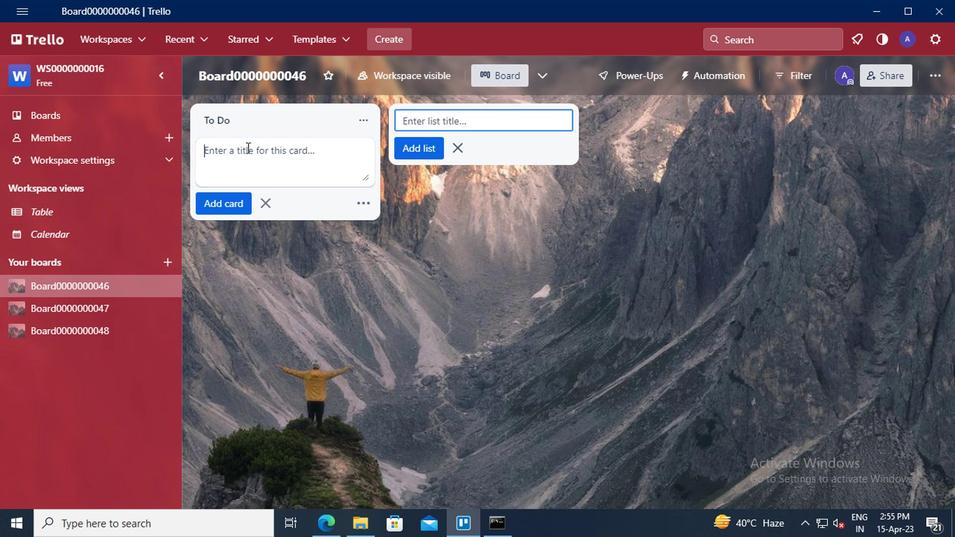 
Action: Key pressed <Key.shift>CARD0000000181
Screenshot: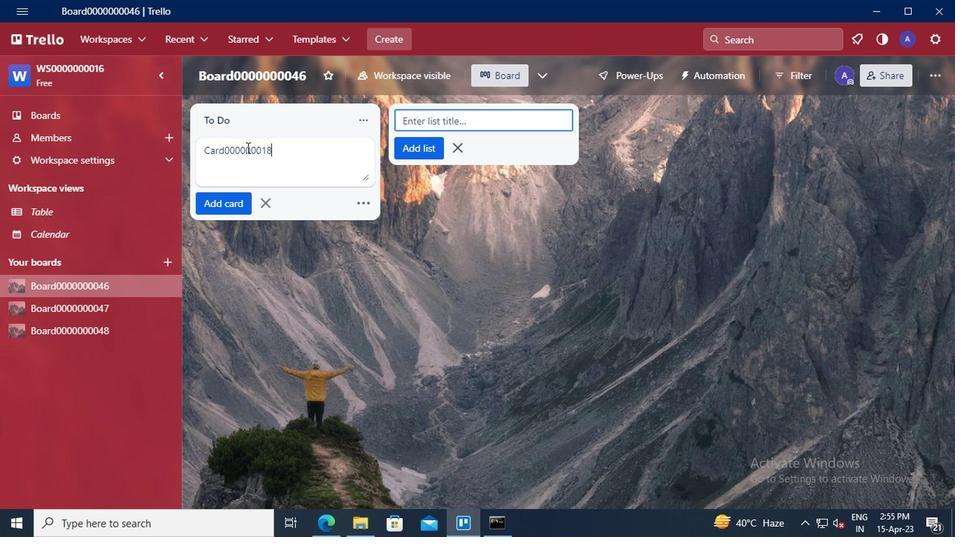 
Action: Mouse moved to (231, 196)
Screenshot: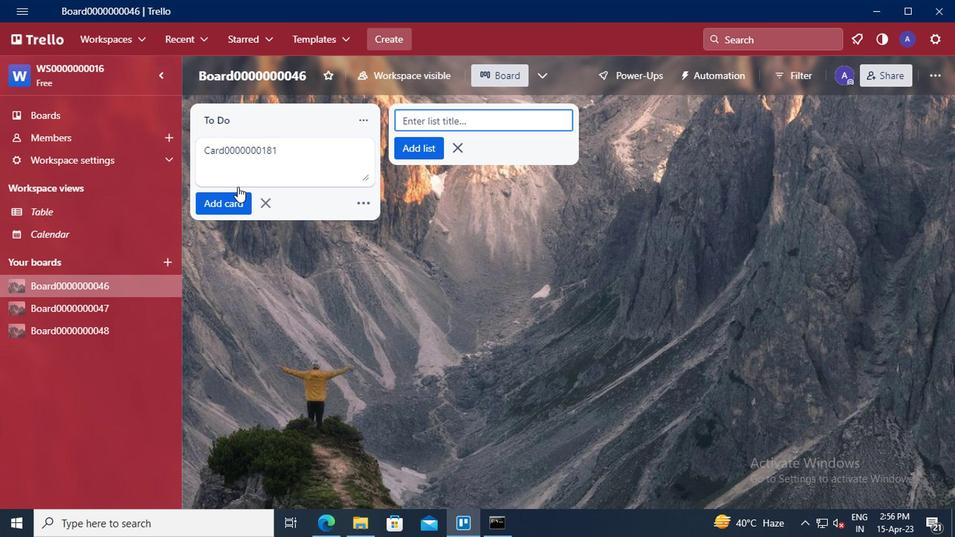 
Action: Mouse pressed left at (231, 196)
Screenshot: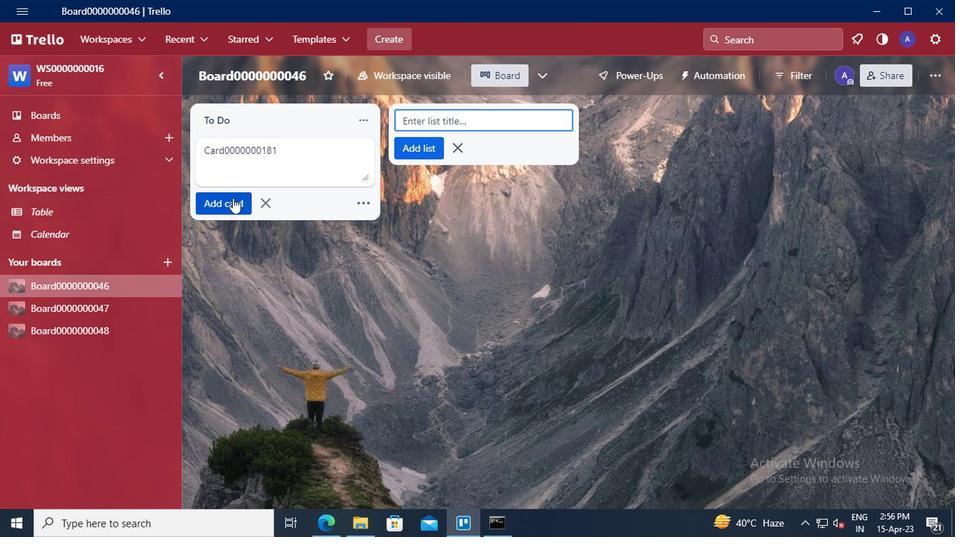 
Action: Mouse moved to (238, 183)
Screenshot: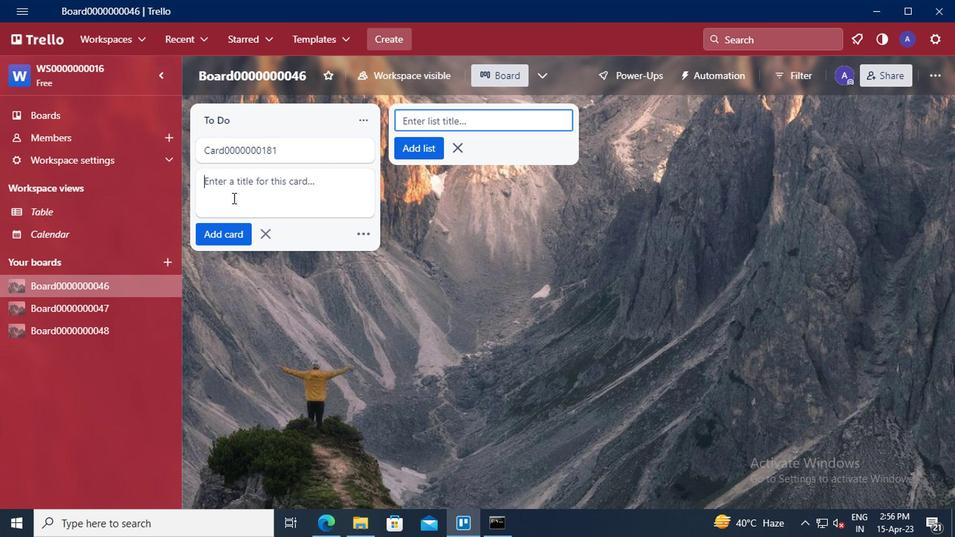 
Action: Mouse pressed left at (238, 183)
Screenshot: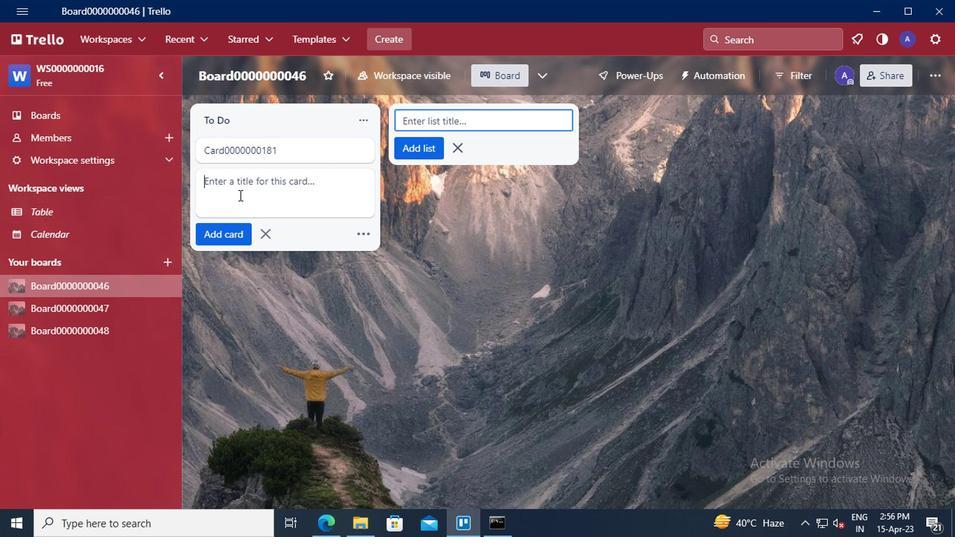 
Action: Key pressed <Key.shift>CARD0000000182
Screenshot: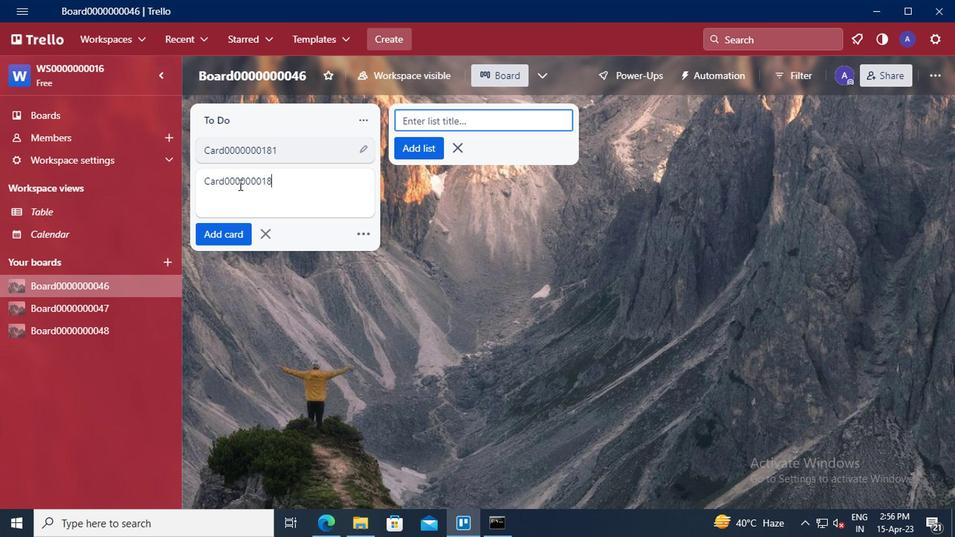 
Action: Mouse moved to (236, 231)
Screenshot: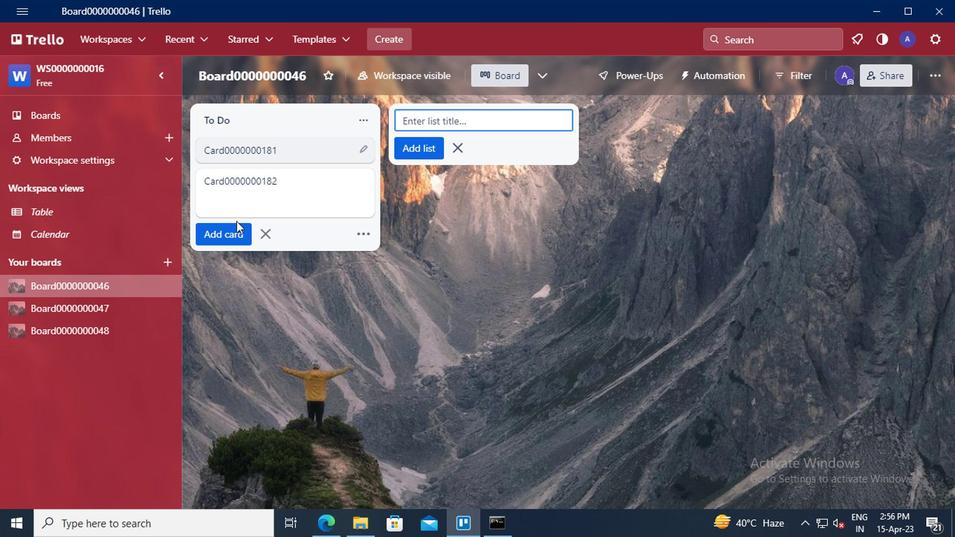 
Action: Mouse pressed left at (236, 231)
Screenshot: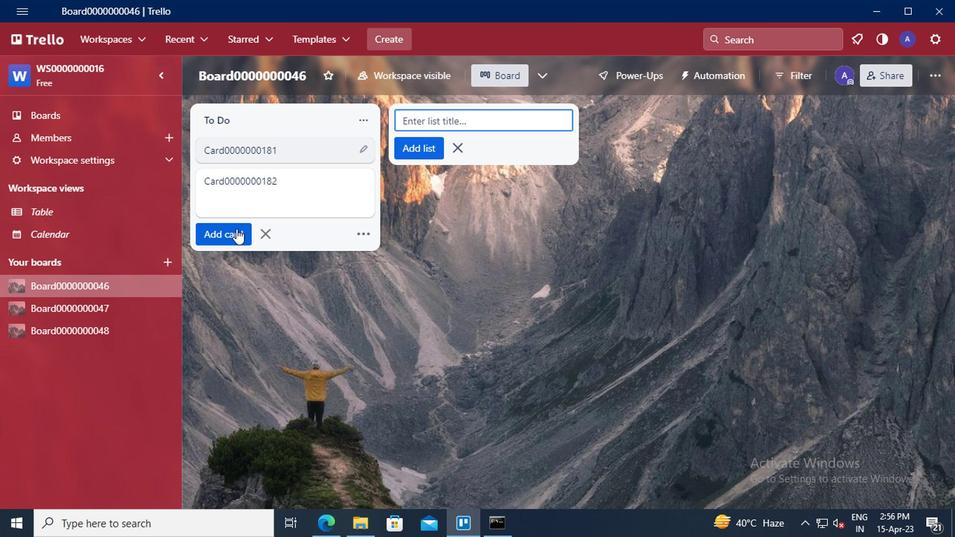 
